 Task: Select a due date automation when advanced on, the moment a card is due add fields with custom field "Resume" set to a number greater or equal to 1 and greater than 10.
Action: Mouse moved to (1215, 97)
Screenshot: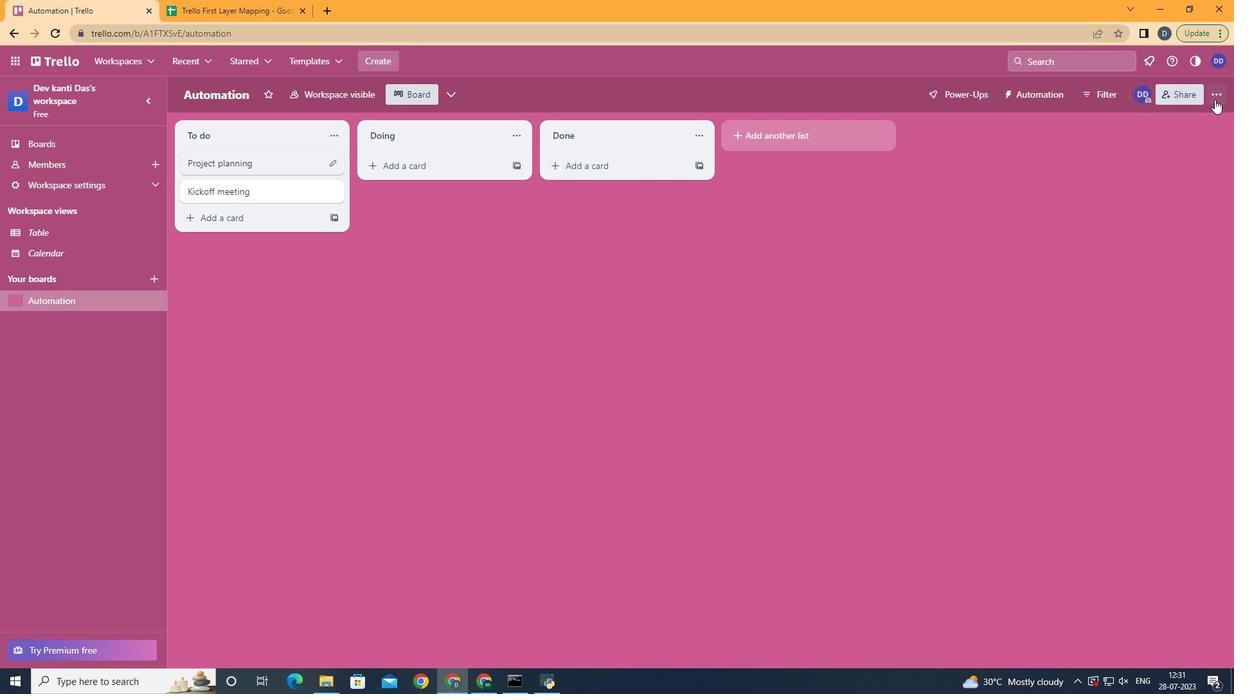 
Action: Mouse pressed left at (1215, 97)
Screenshot: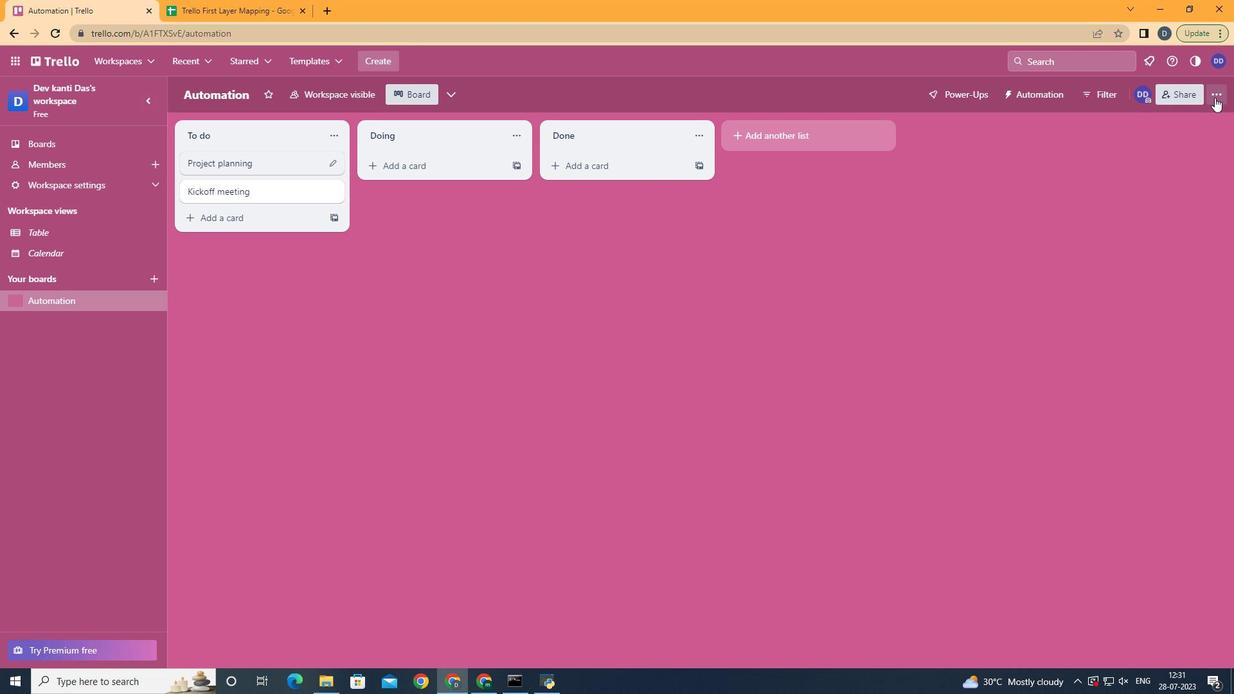
Action: Mouse moved to (1121, 270)
Screenshot: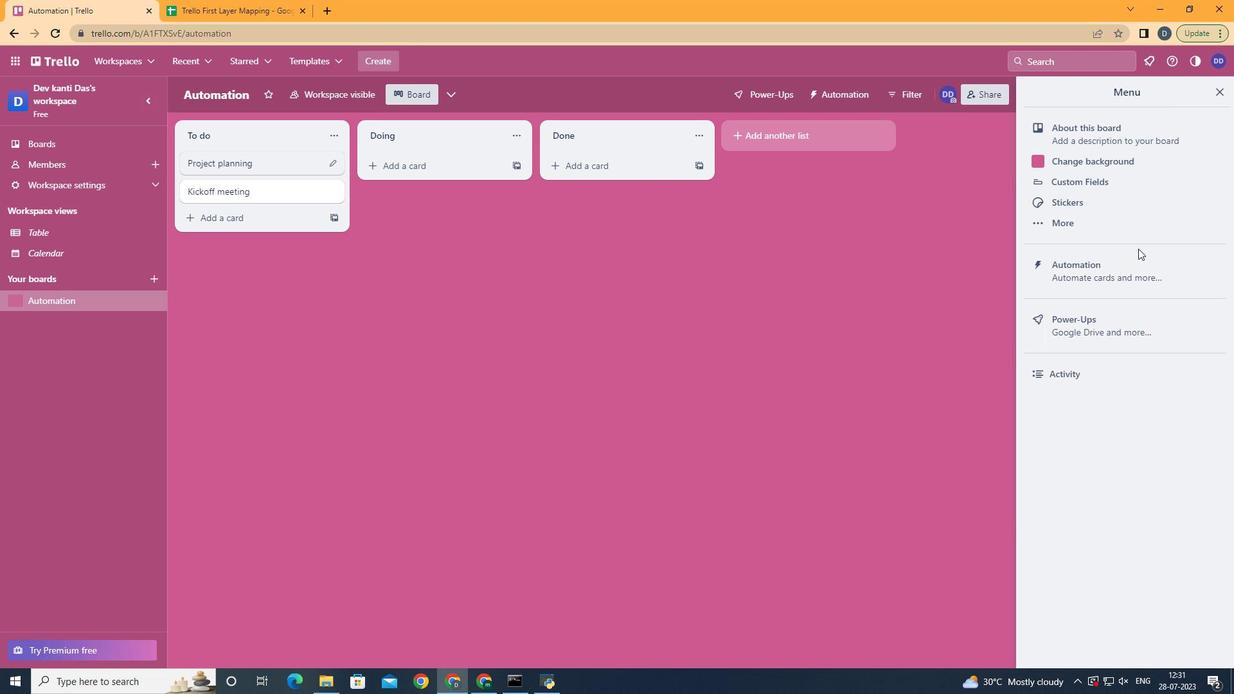 
Action: Mouse pressed left at (1121, 270)
Screenshot: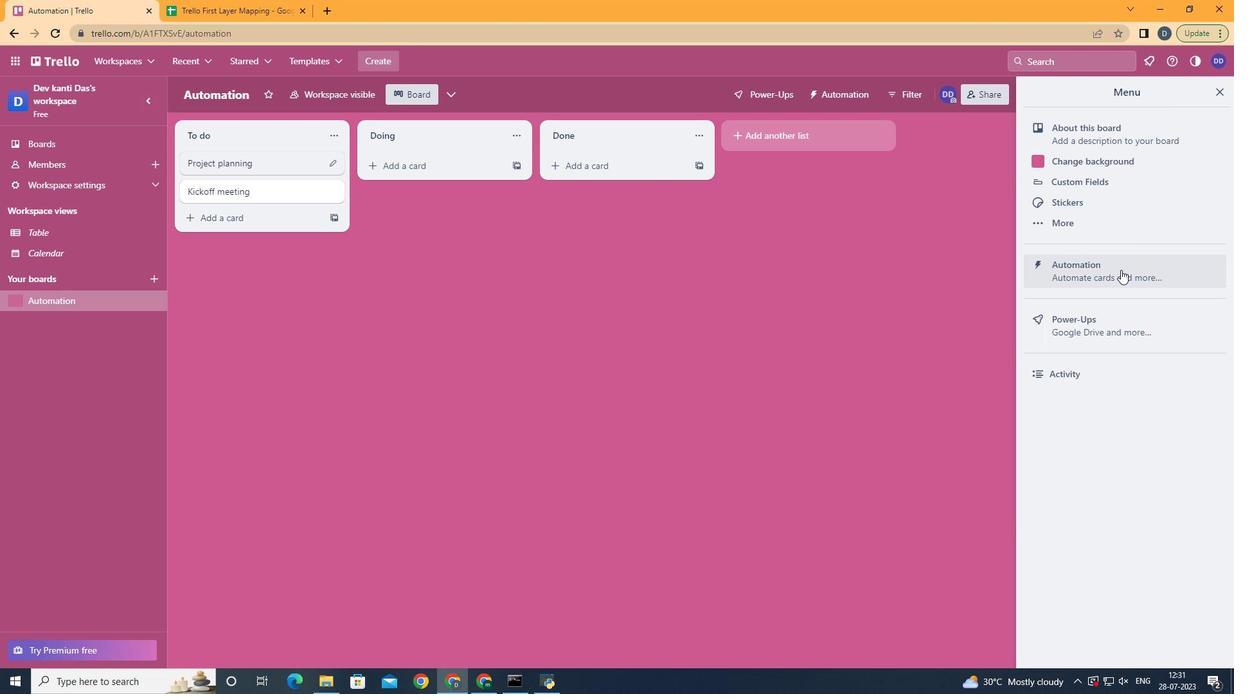 
Action: Mouse moved to (247, 257)
Screenshot: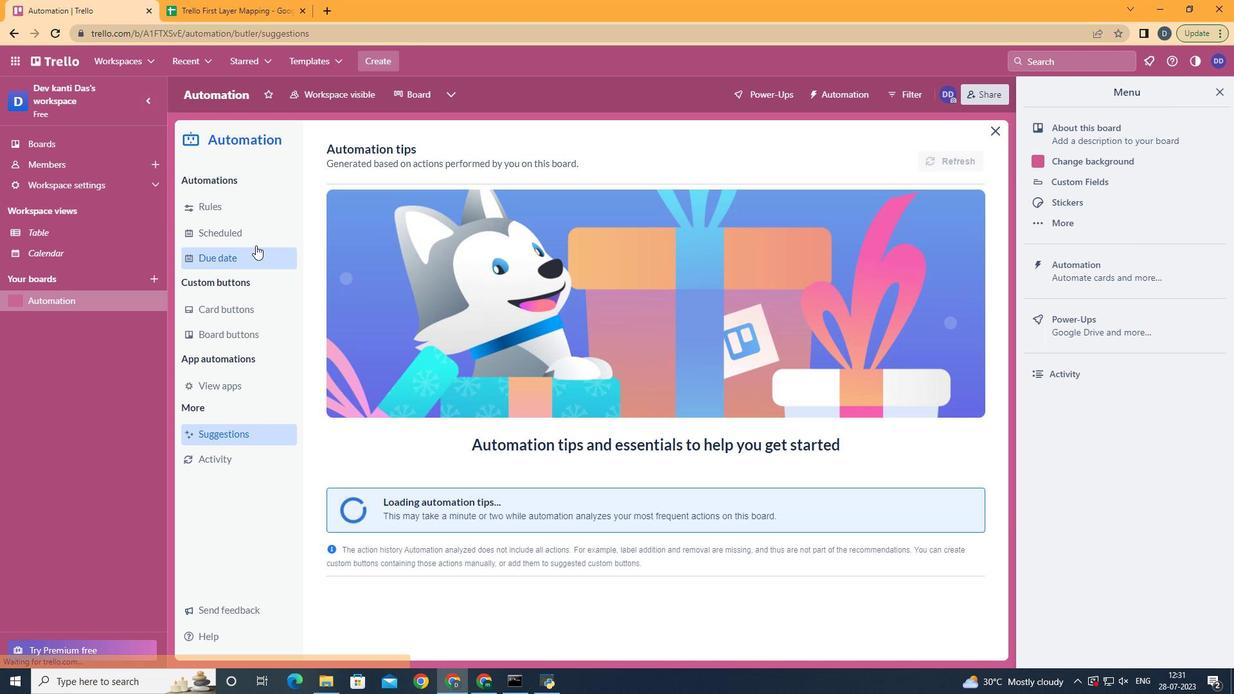 
Action: Mouse pressed left at (247, 257)
Screenshot: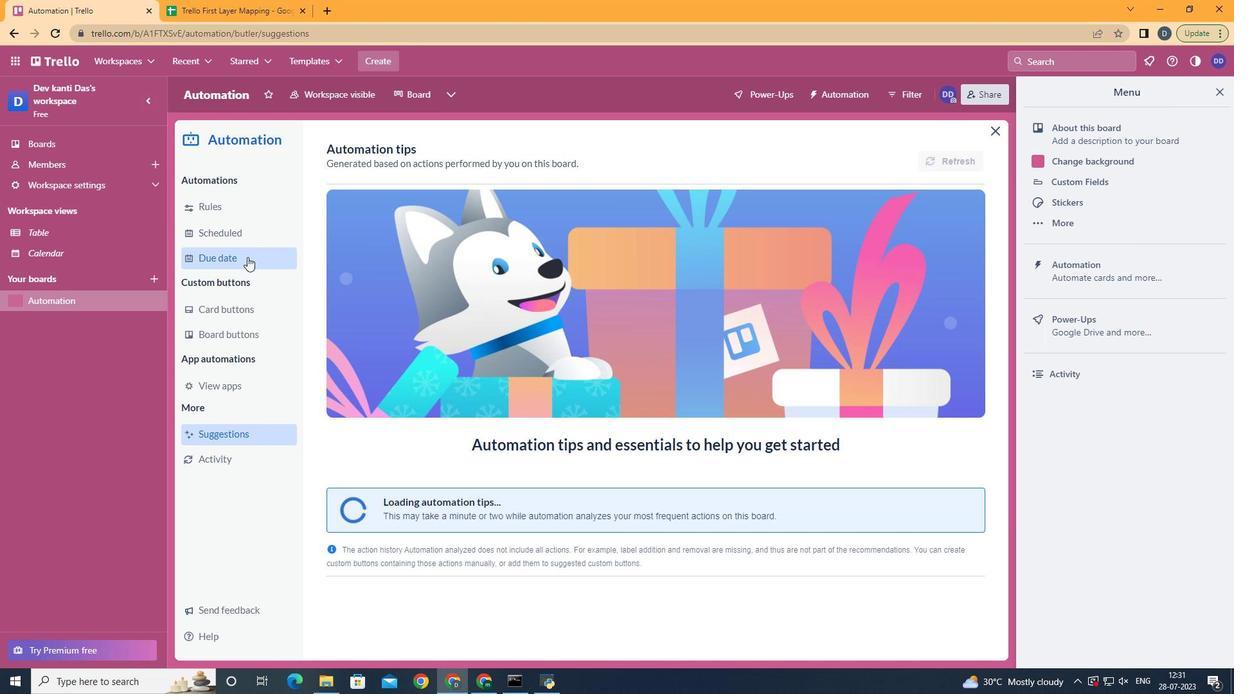 
Action: Mouse moved to (931, 157)
Screenshot: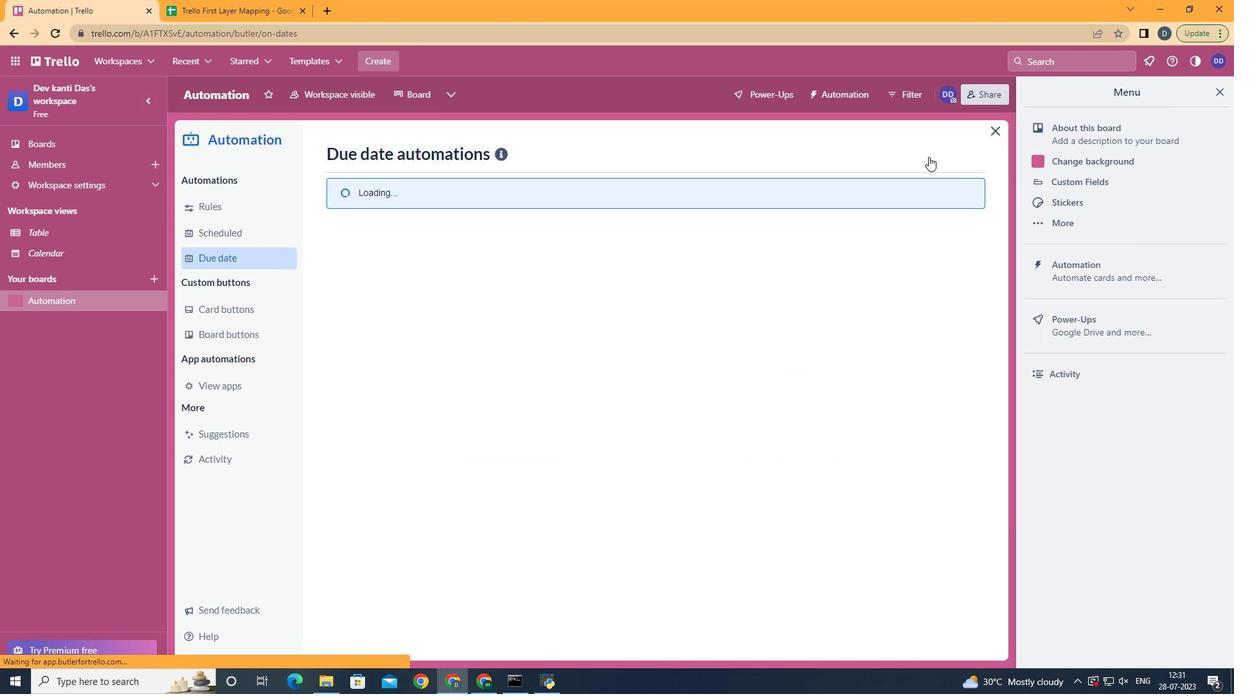 
Action: Mouse pressed left at (931, 157)
Screenshot: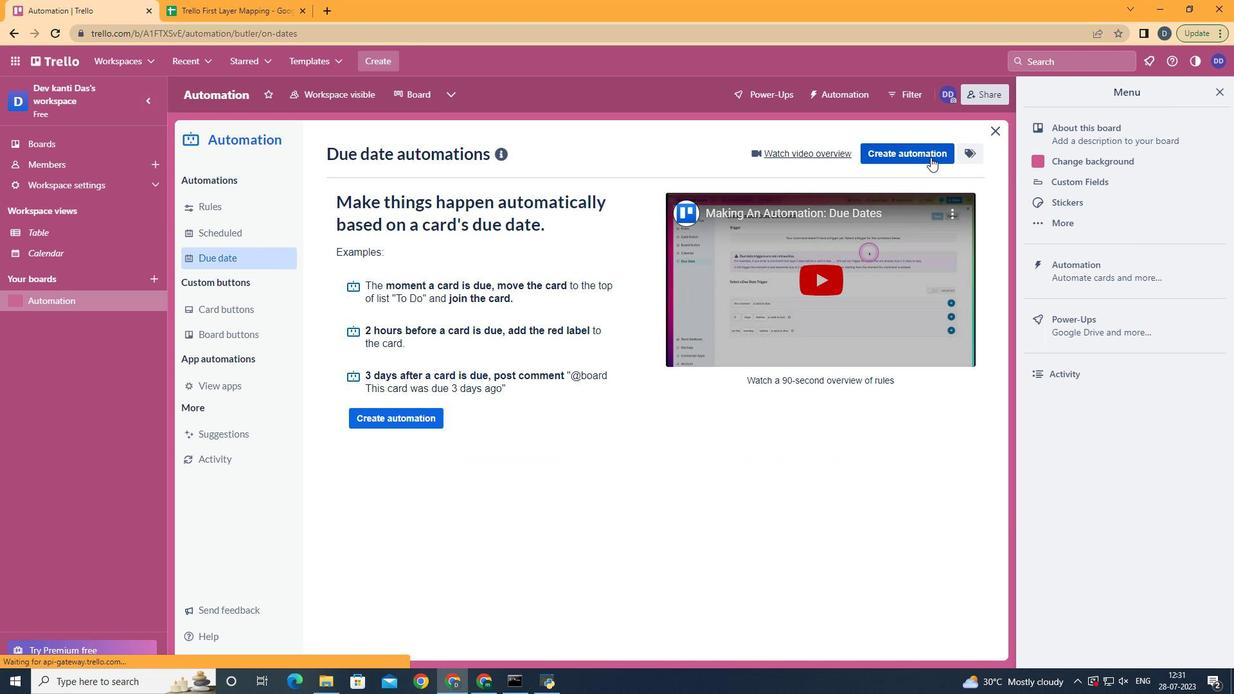 
Action: Mouse moved to (644, 274)
Screenshot: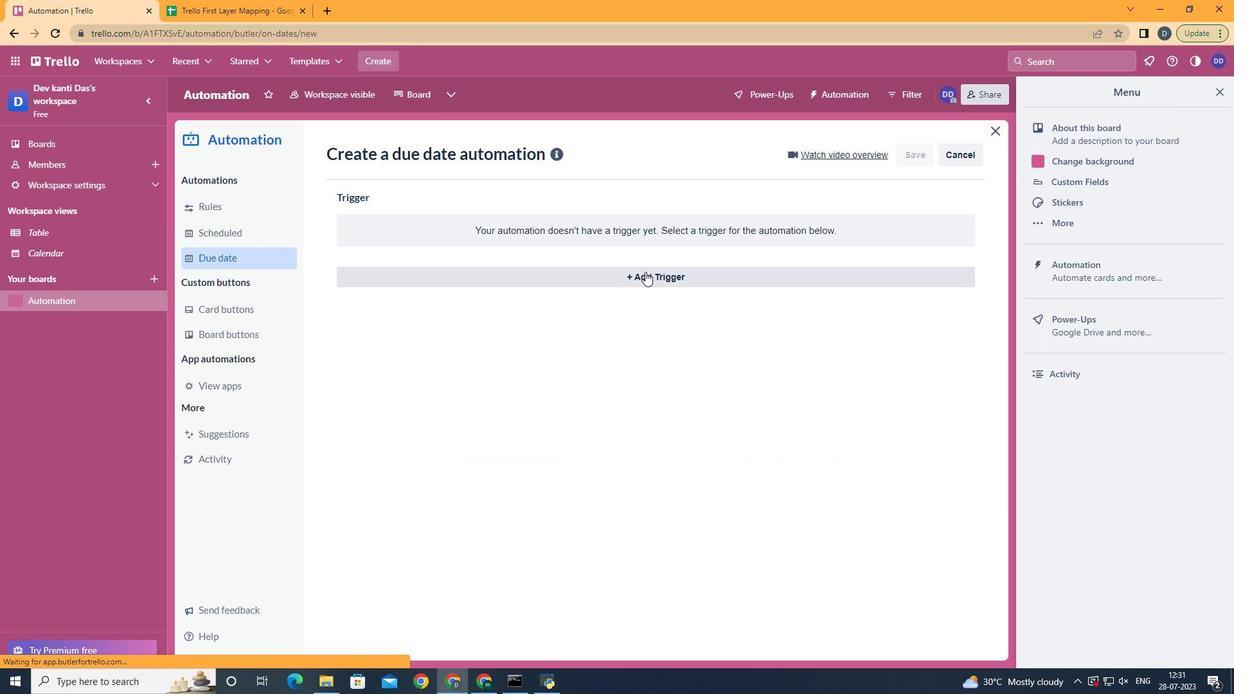
Action: Mouse pressed left at (644, 274)
Screenshot: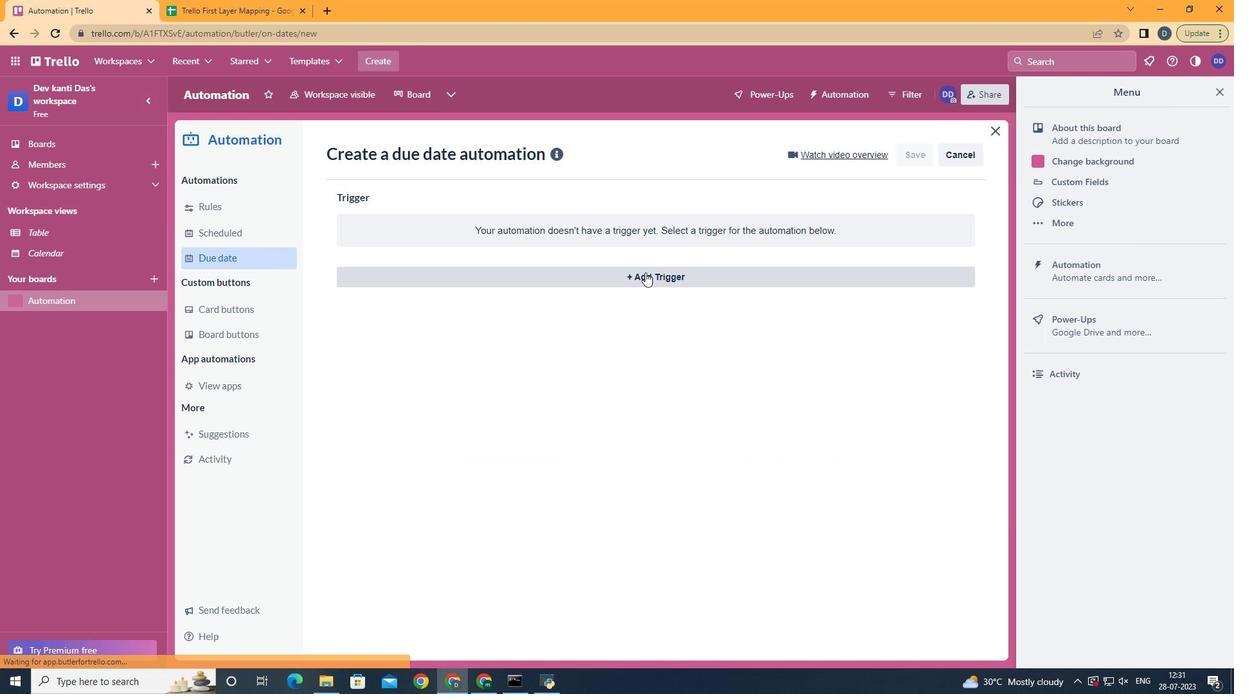 
Action: Mouse moved to (386, 452)
Screenshot: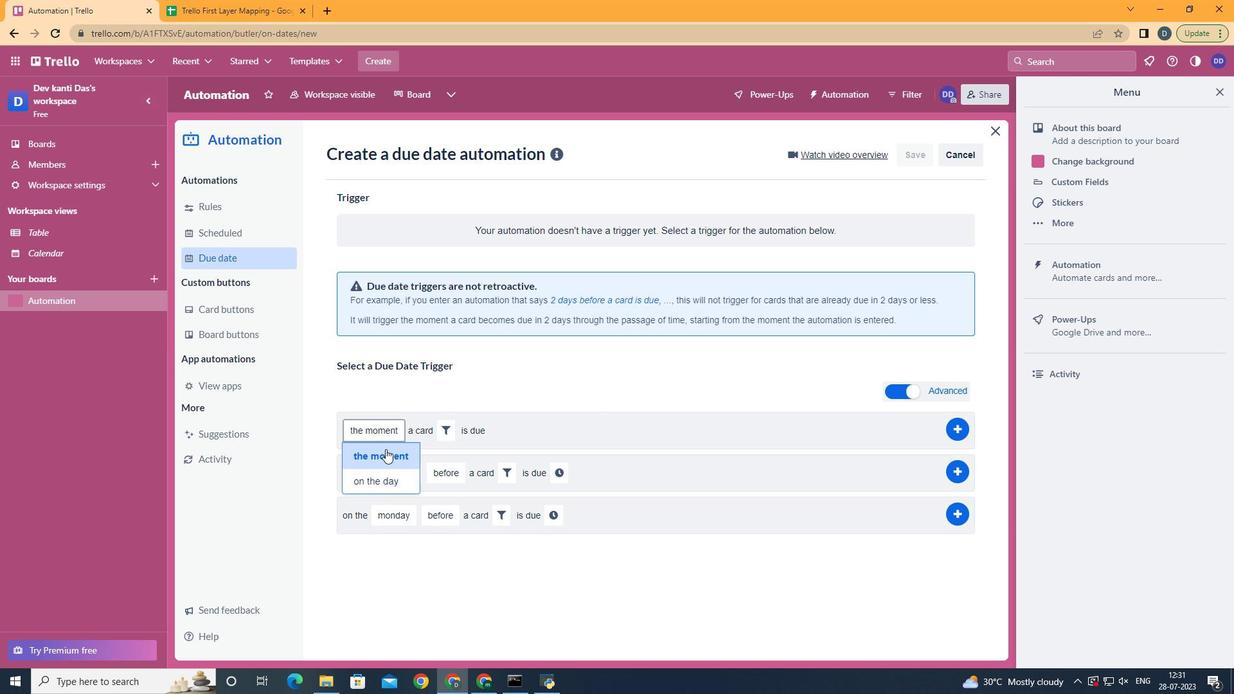
Action: Mouse pressed left at (386, 452)
Screenshot: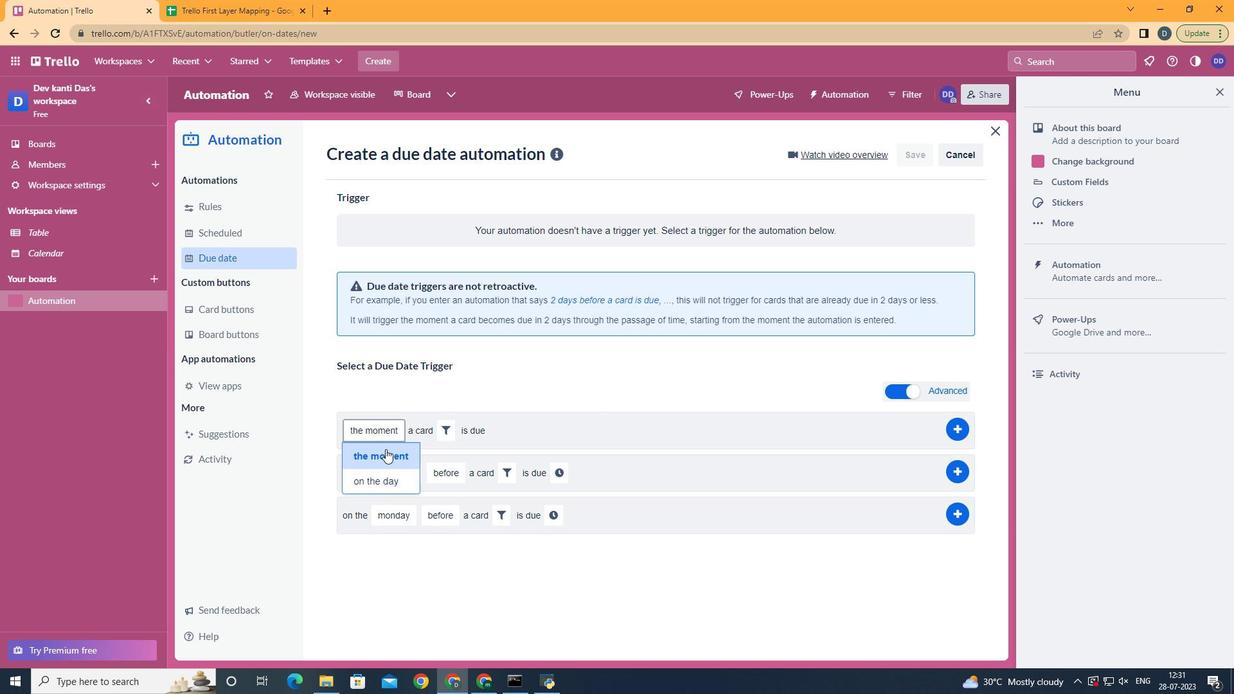 
Action: Mouse moved to (452, 432)
Screenshot: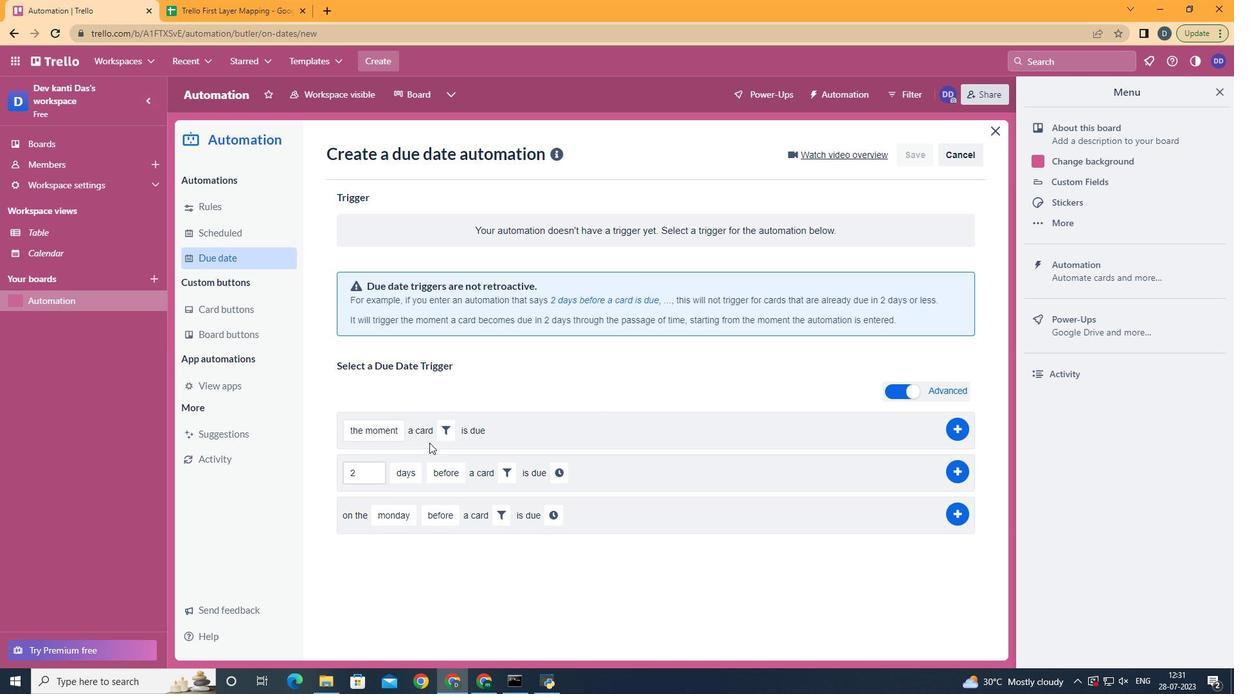 
Action: Mouse pressed left at (452, 432)
Screenshot: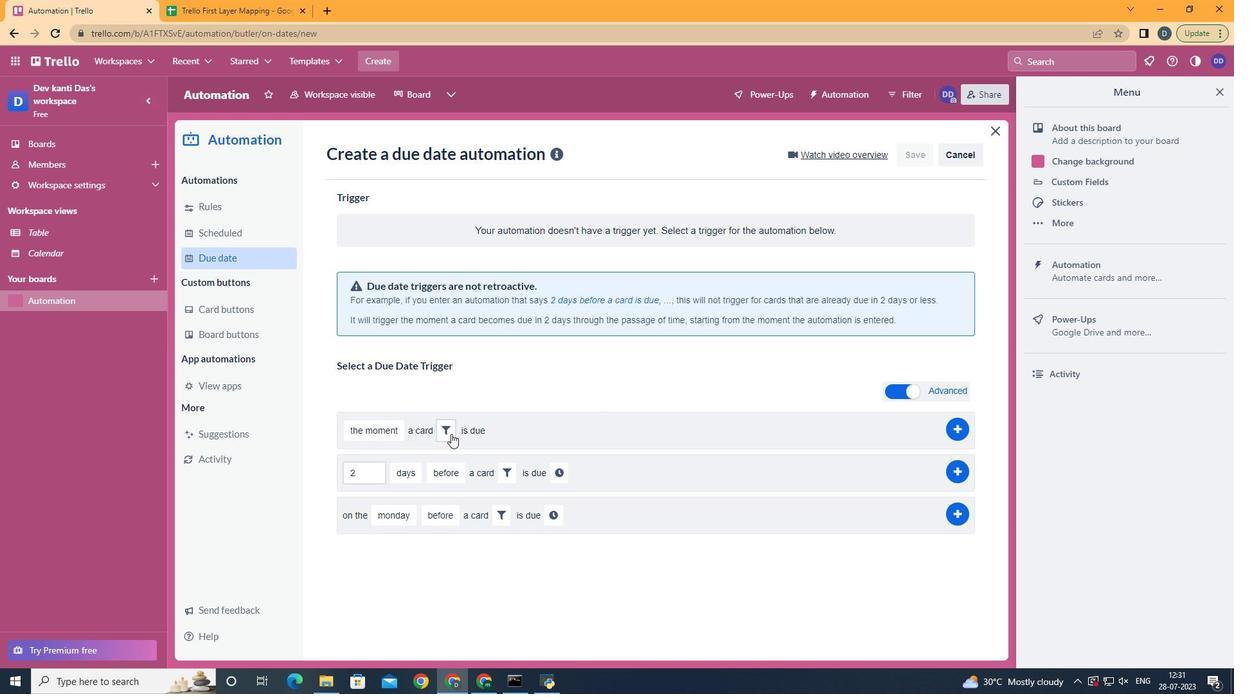 
Action: Mouse moved to (644, 467)
Screenshot: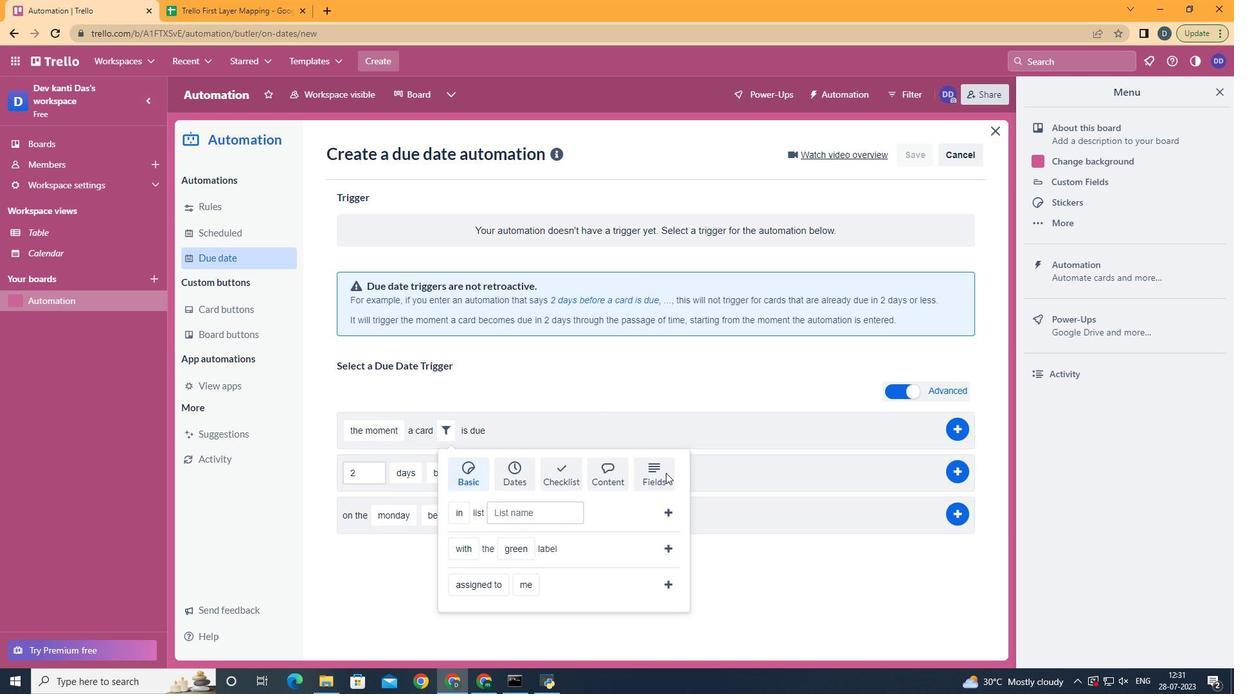 
Action: Mouse pressed left at (644, 467)
Screenshot: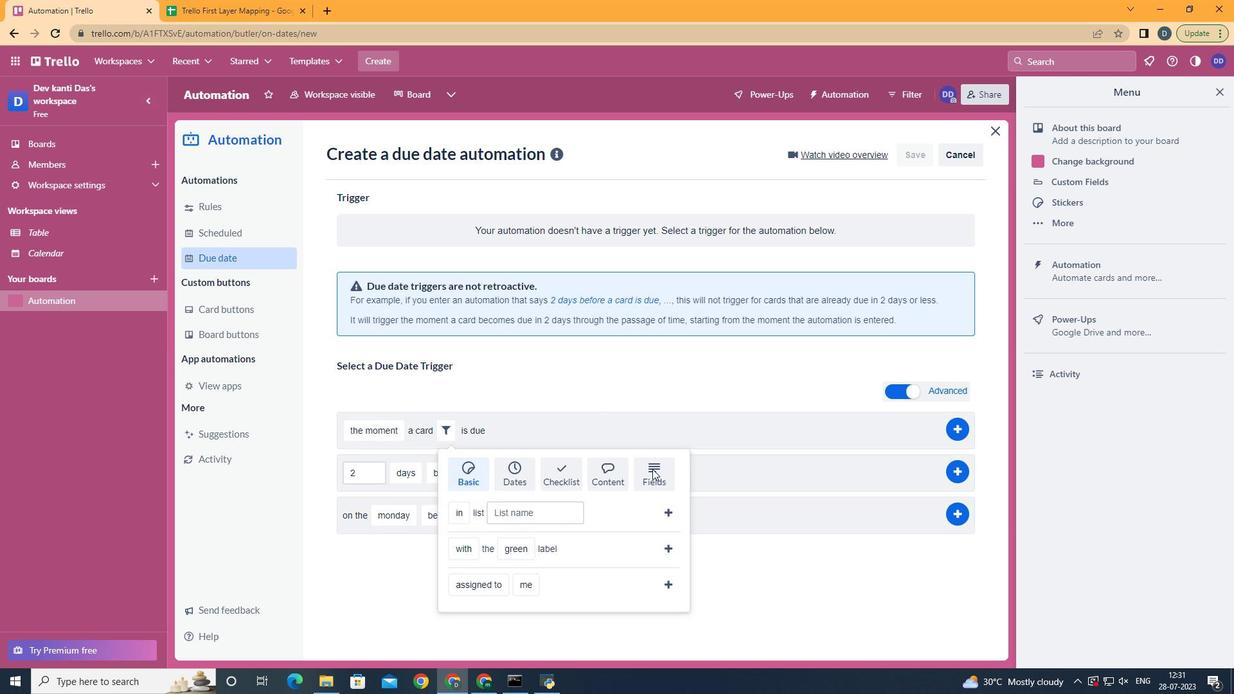 
Action: Mouse scrolled (644, 466) with delta (0, 0)
Screenshot: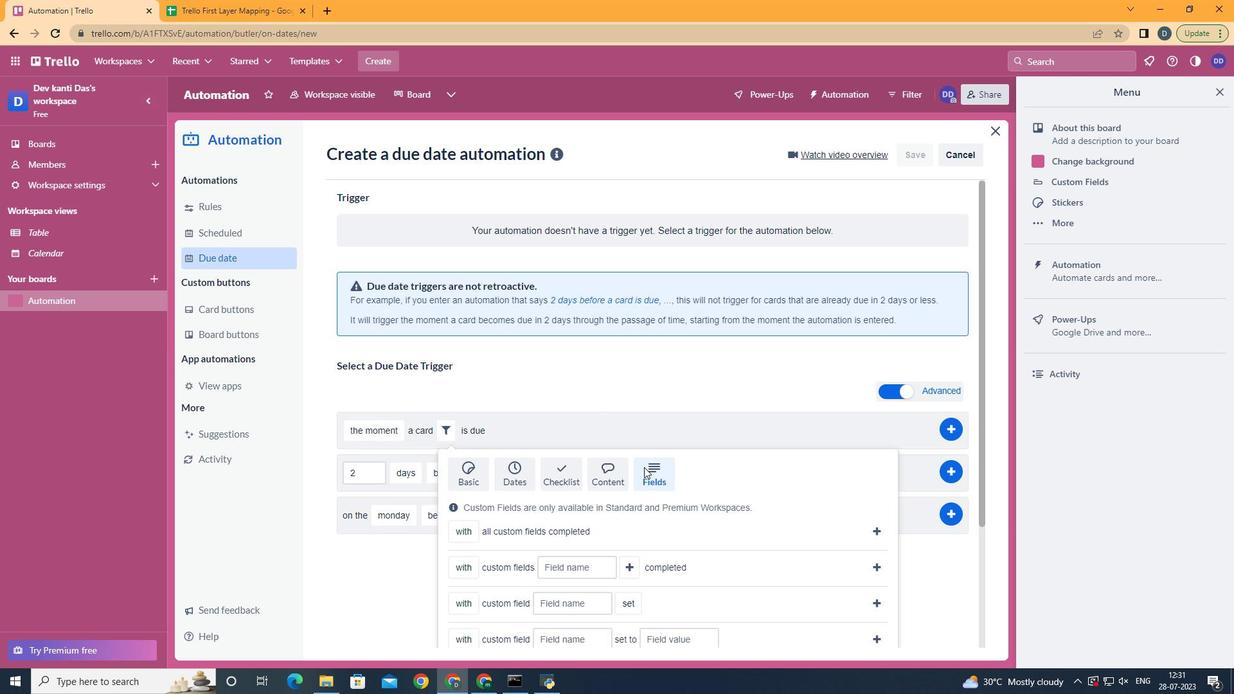 
Action: Mouse scrolled (644, 466) with delta (0, 0)
Screenshot: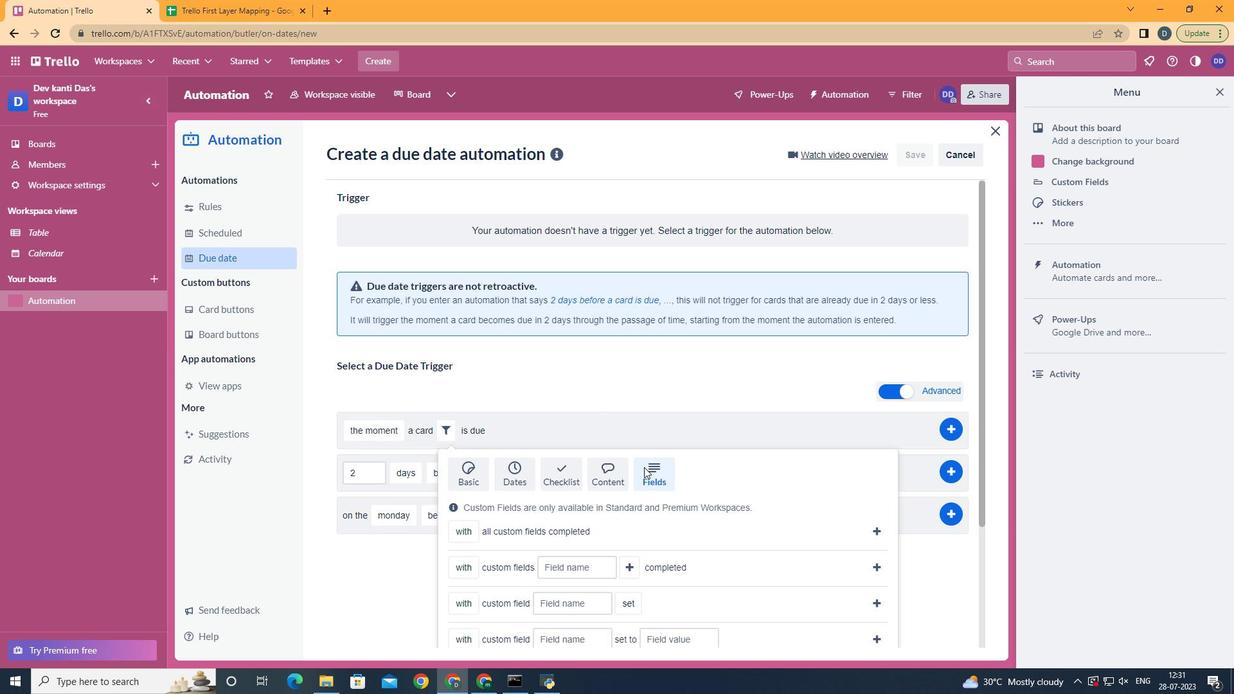 
Action: Mouse scrolled (644, 466) with delta (0, 0)
Screenshot: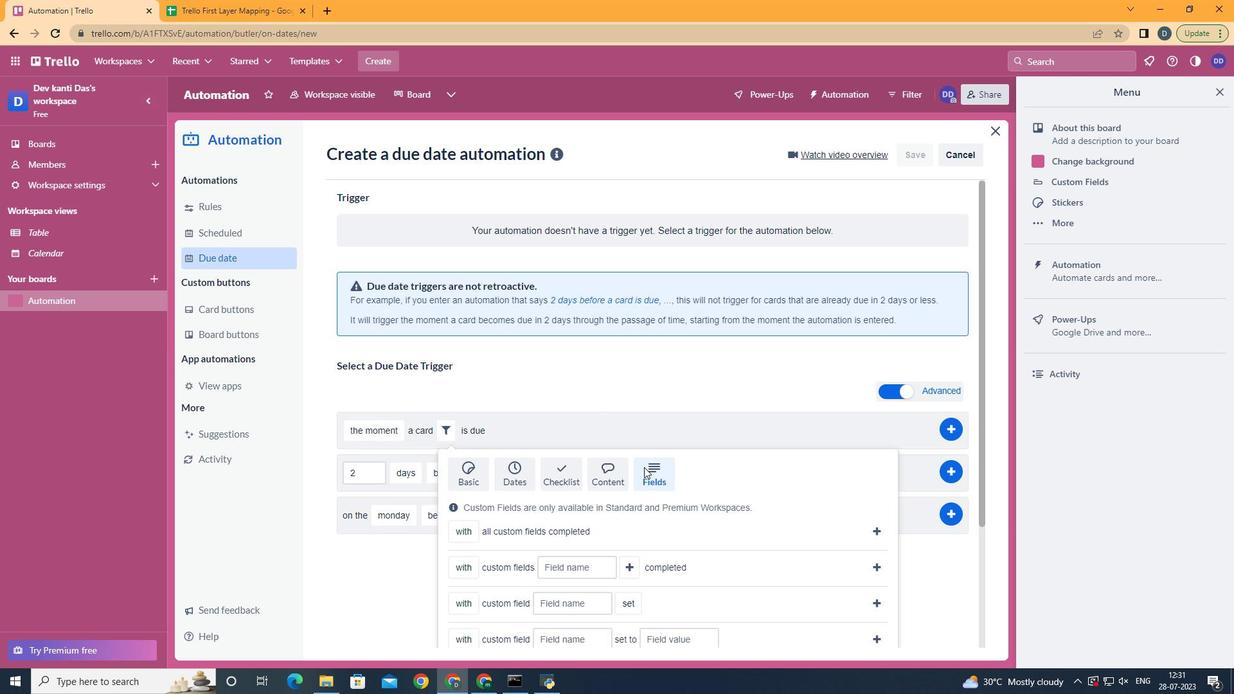 
Action: Mouse scrolled (644, 466) with delta (0, 0)
Screenshot: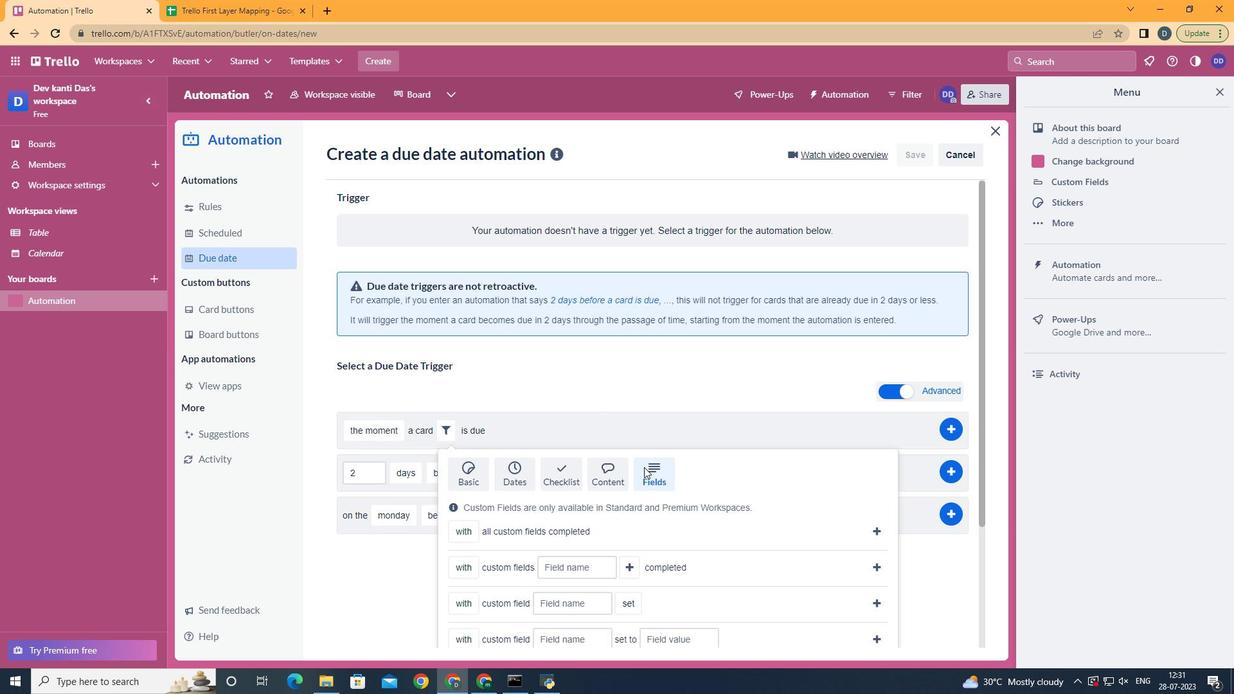 
Action: Mouse moved to (475, 570)
Screenshot: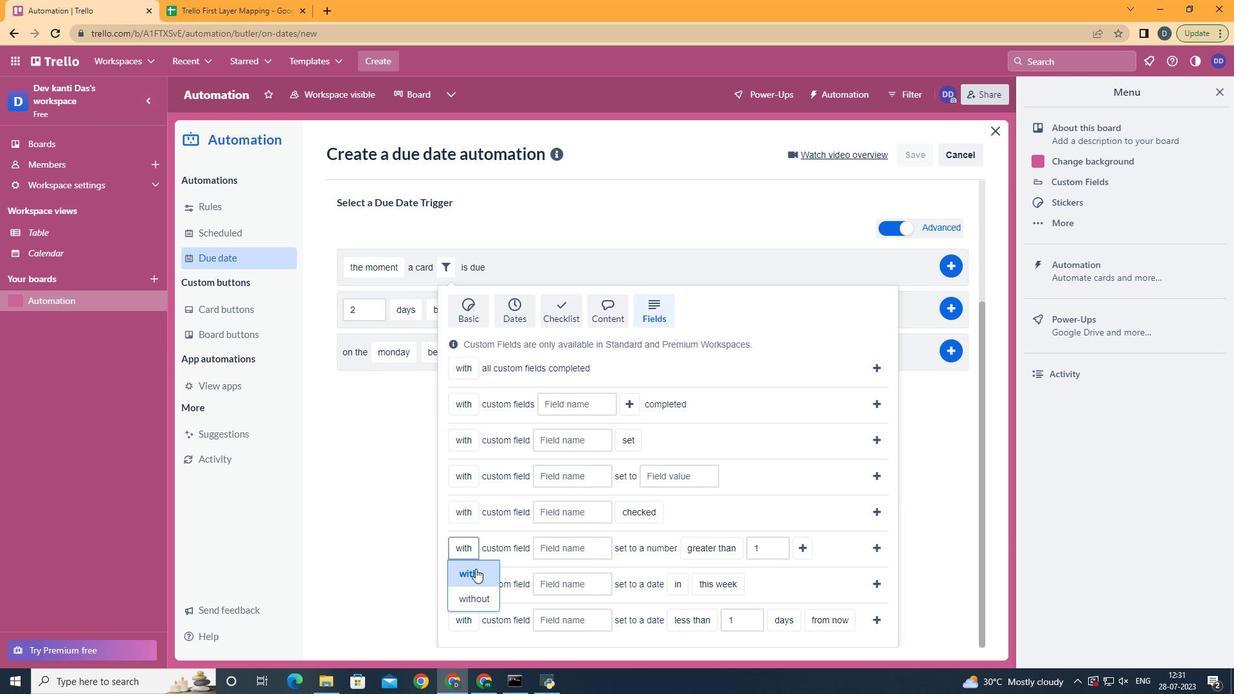 
Action: Mouse pressed left at (475, 570)
Screenshot: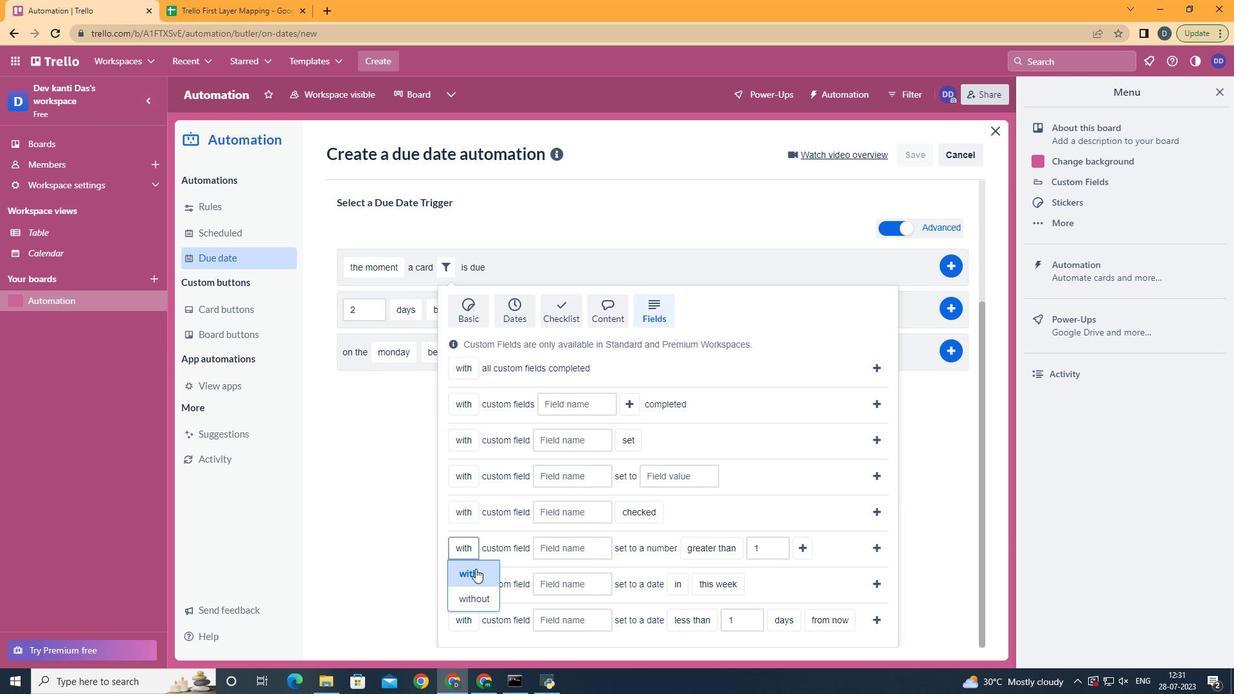 
Action: Mouse moved to (550, 557)
Screenshot: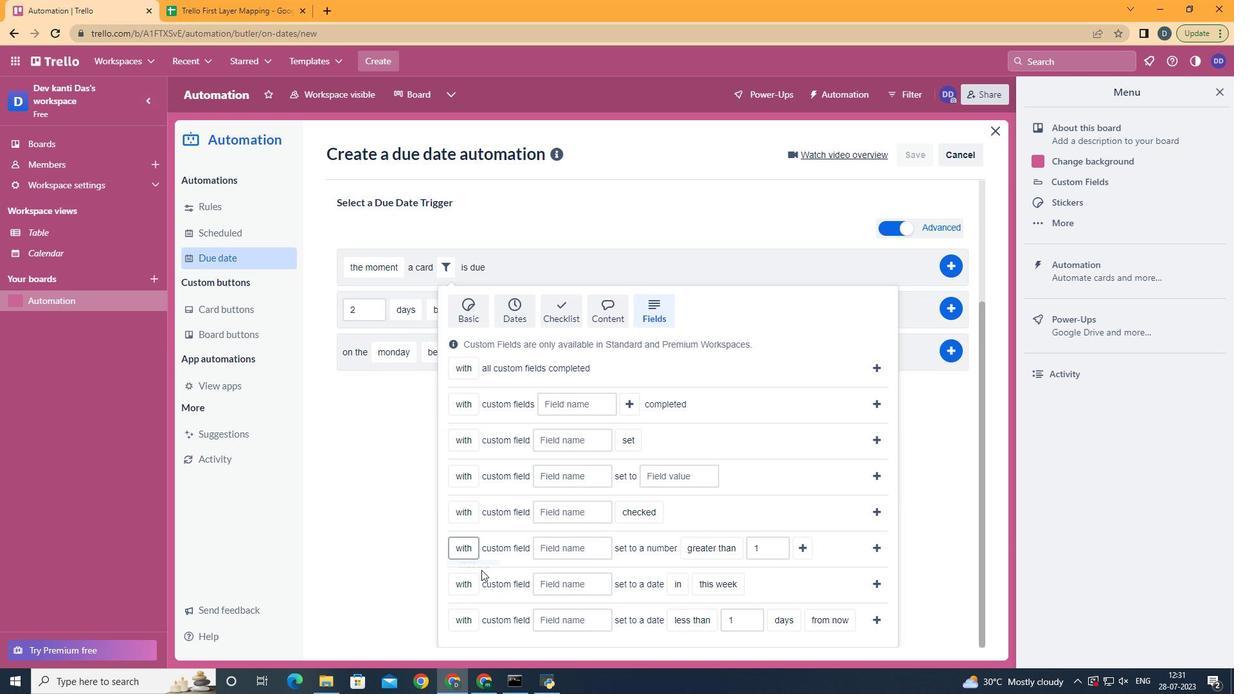
Action: Mouse pressed left at (550, 557)
Screenshot: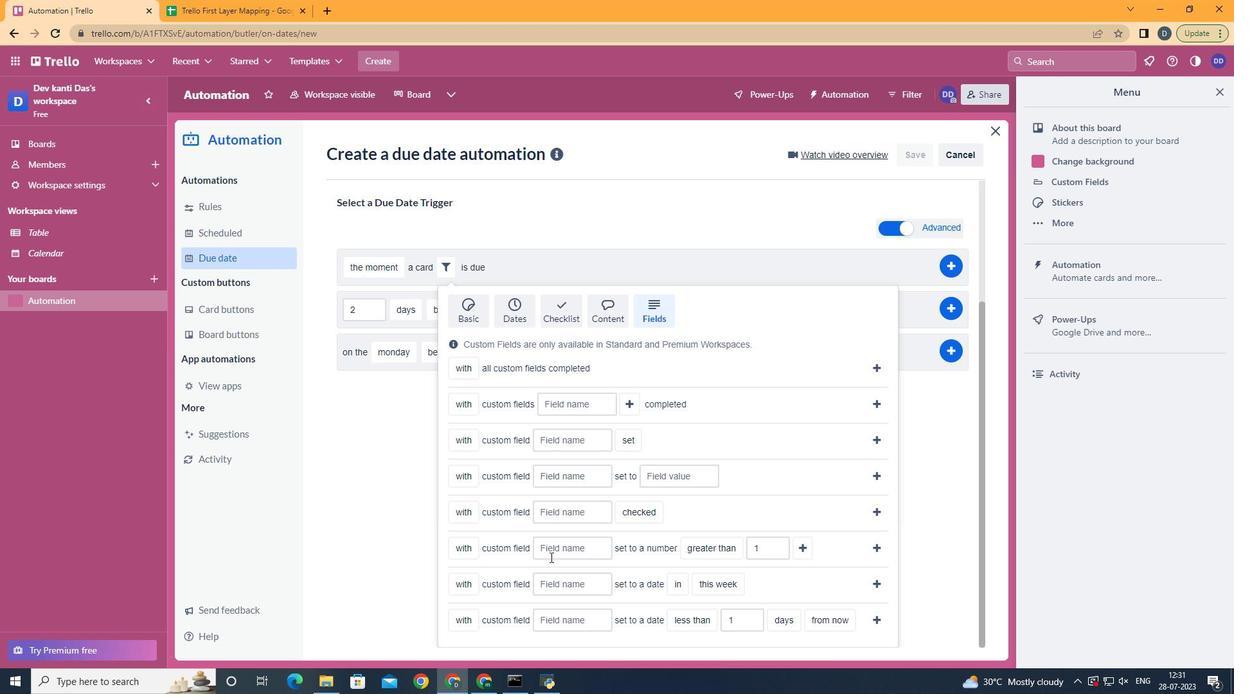 
Action: Key pressed <Key.shift>Resume
Screenshot: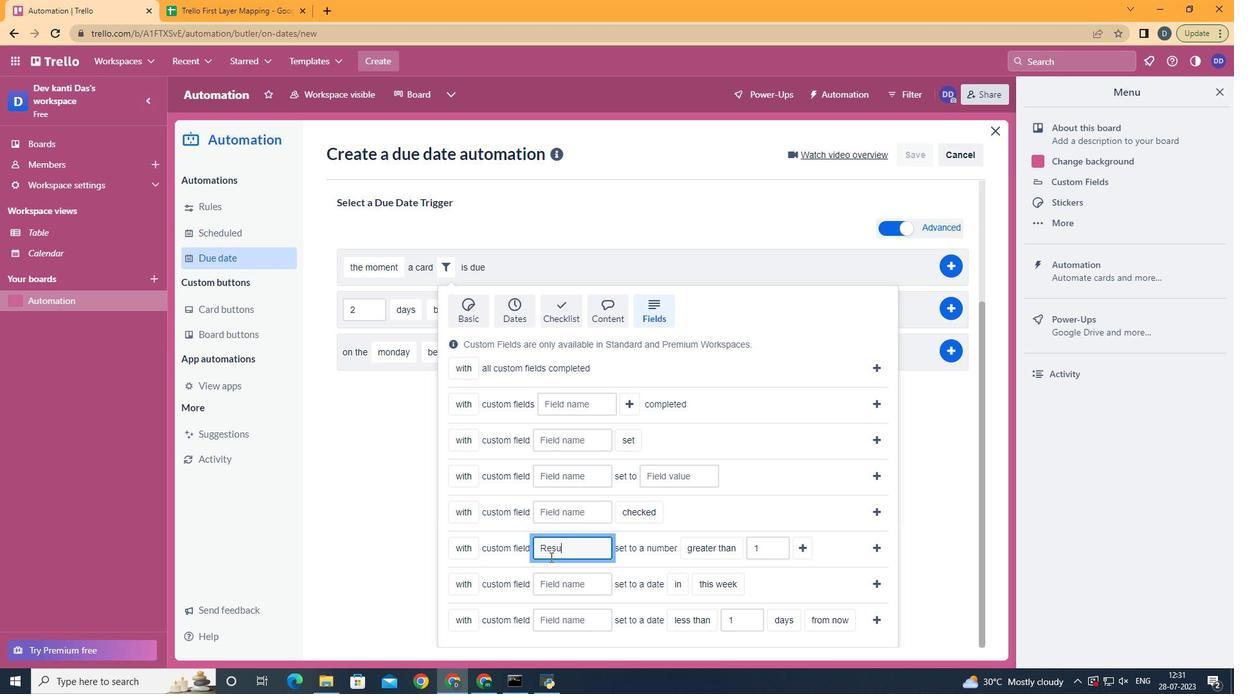 
Action: Mouse moved to (737, 478)
Screenshot: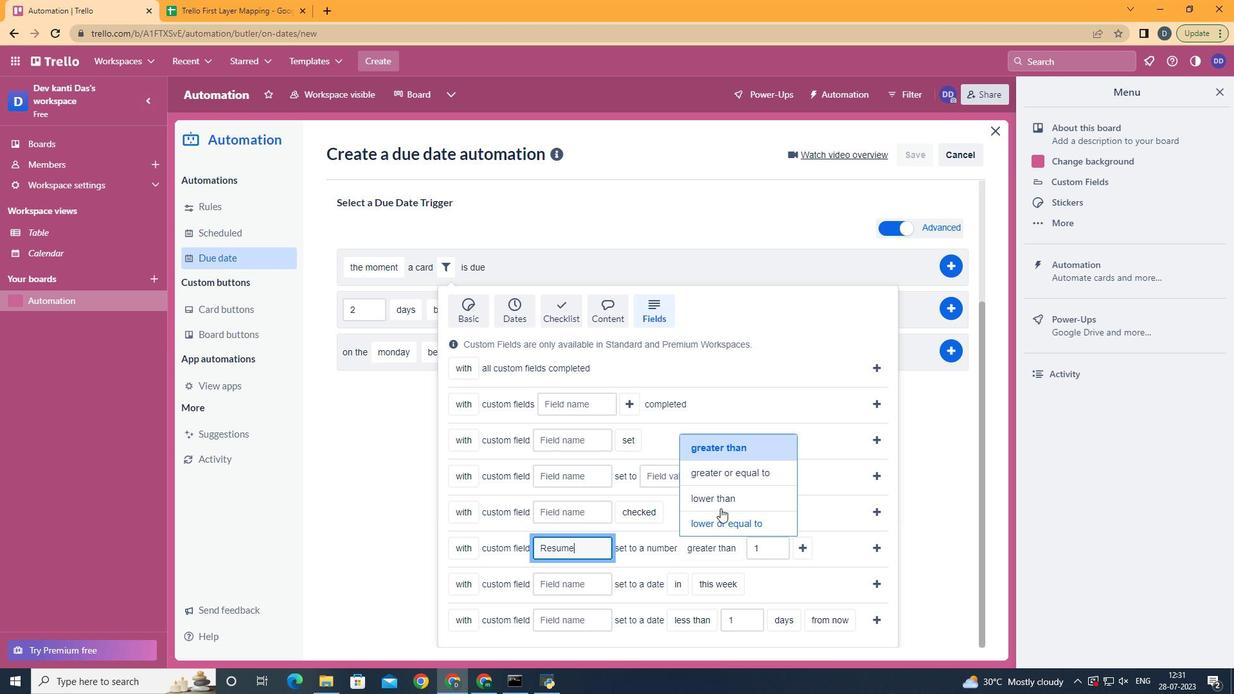 
Action: Mouse pressed left at (737, 478)
Screenshot: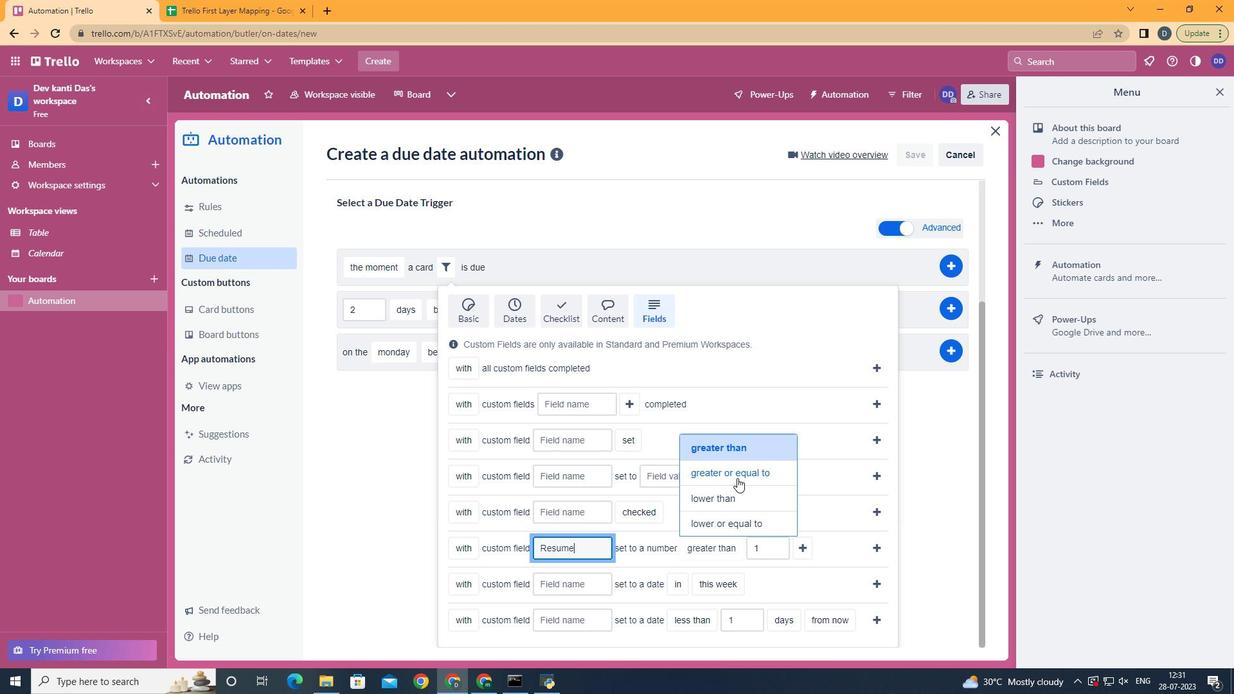 
Action: Mouse moved to (830, 547)
Screenshot: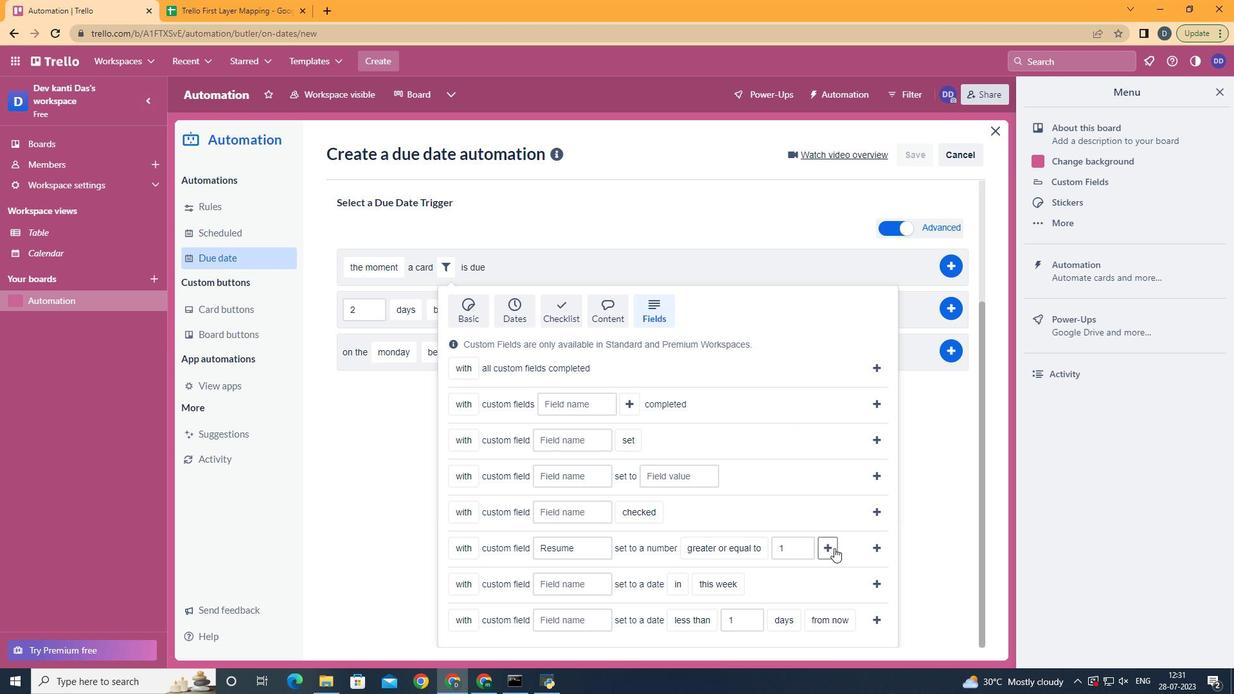 
Action: Mouse pressed left at (830, 547)
Screenshot: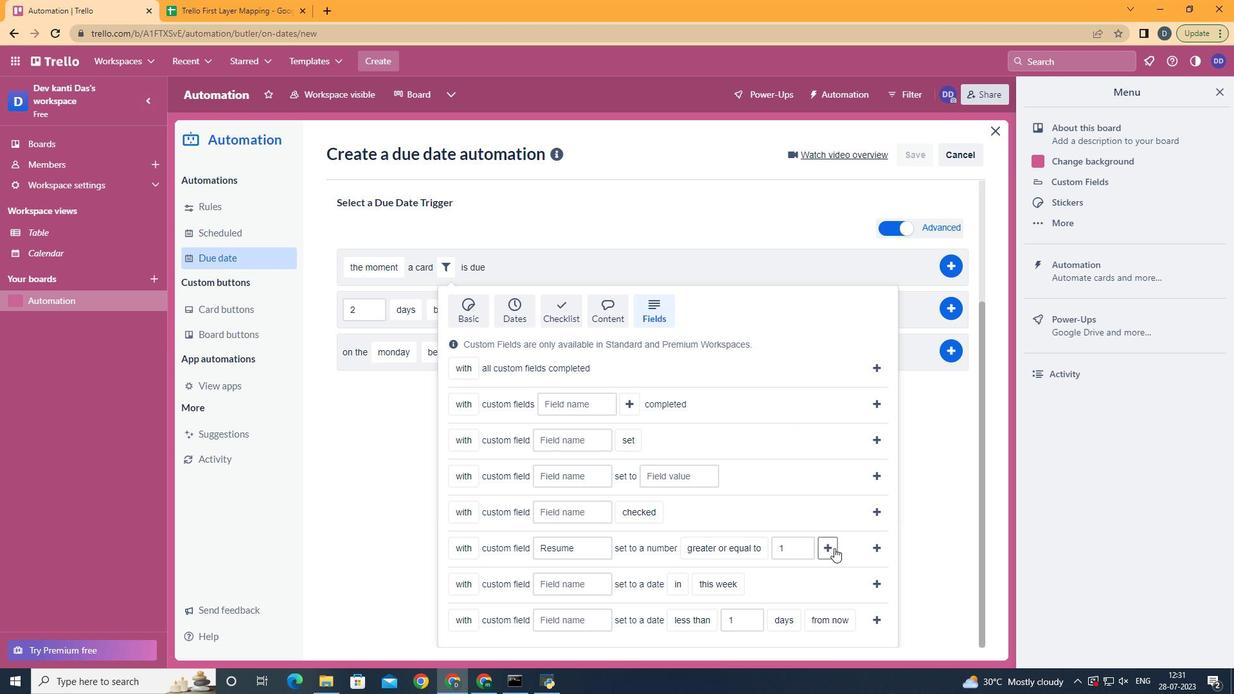 
Action: Mouse moved to (530, 527)
Screenshot: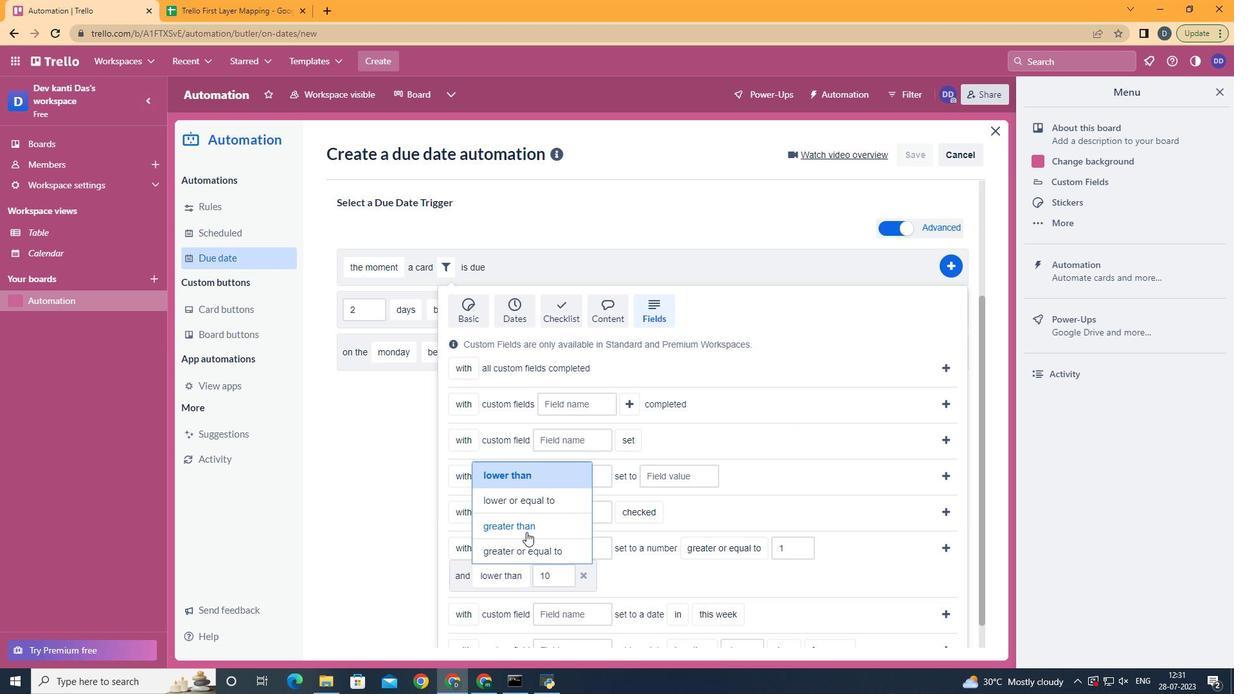 
Action: Mouse pressed left at (530, 527)
Screenshot: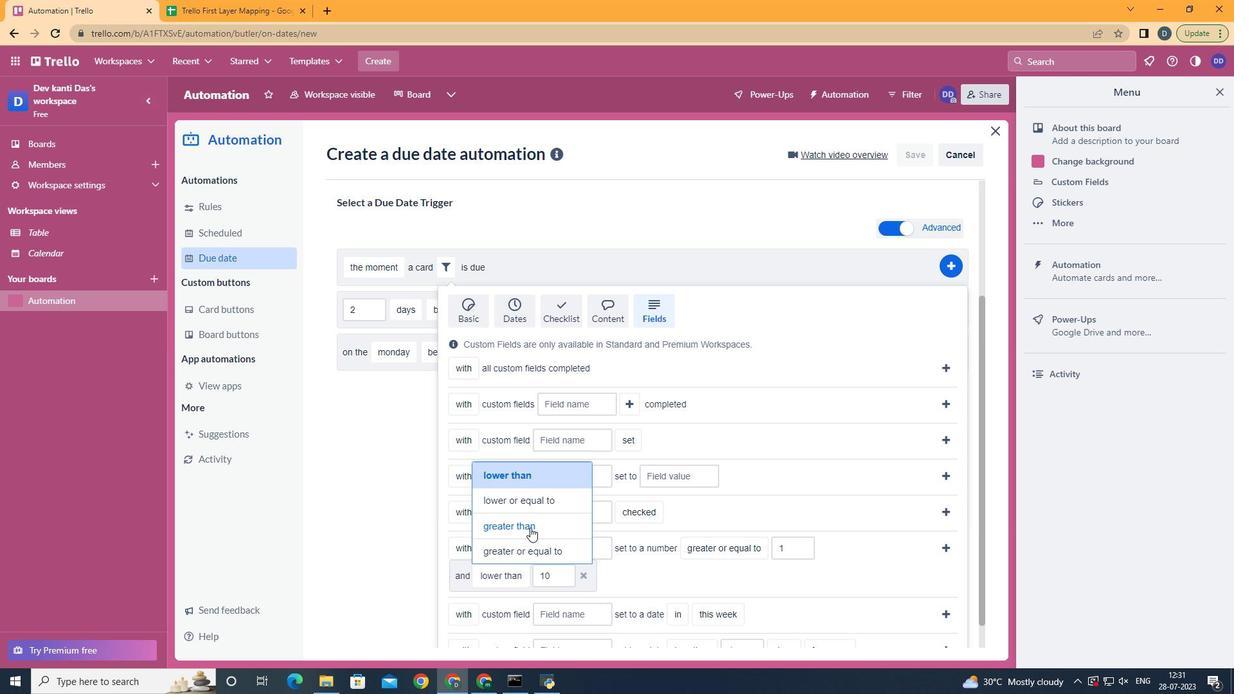 
Action: Mouse moved to (944, 546)
Screenshot: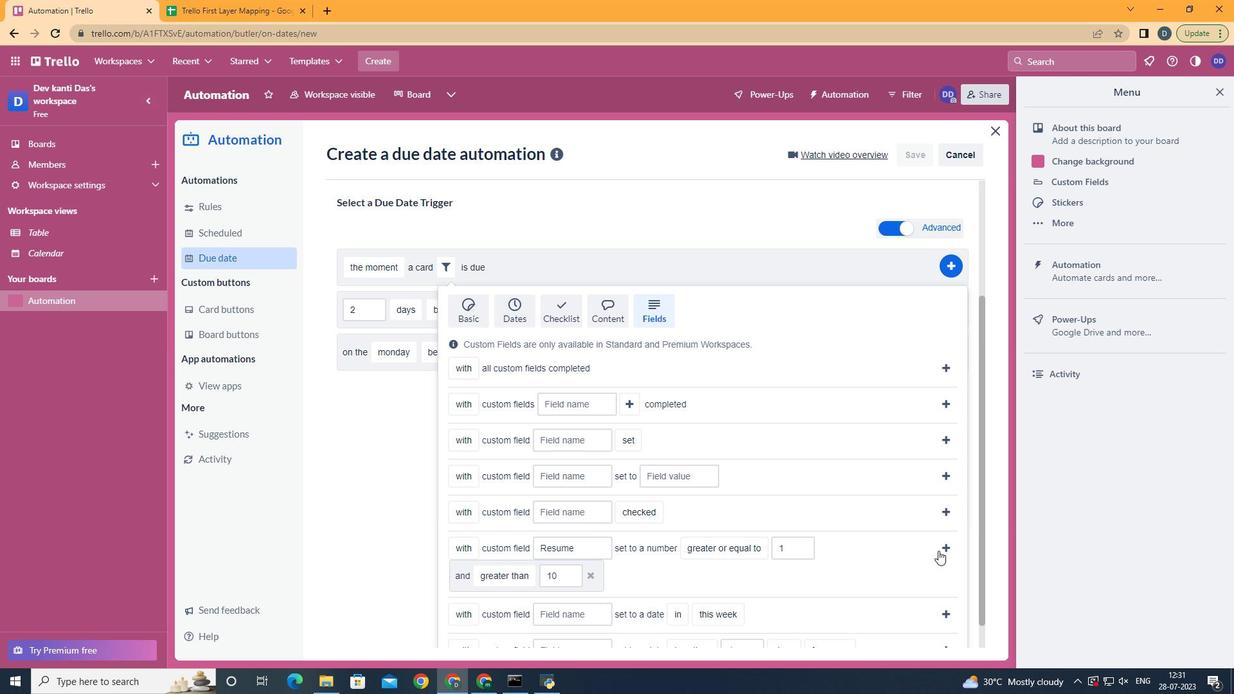 
Action: Mouse pressed left at (944, 546)
Screenshot: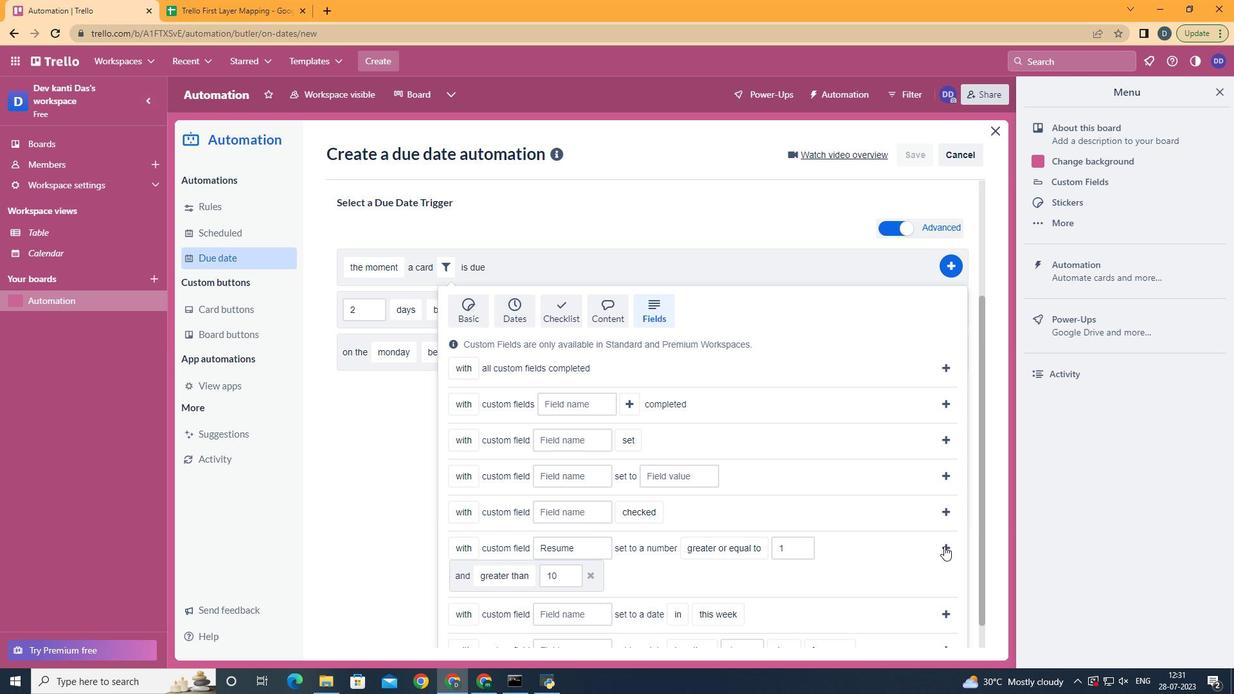 
Action: Mouse moved to (860, 542)
Screenshot: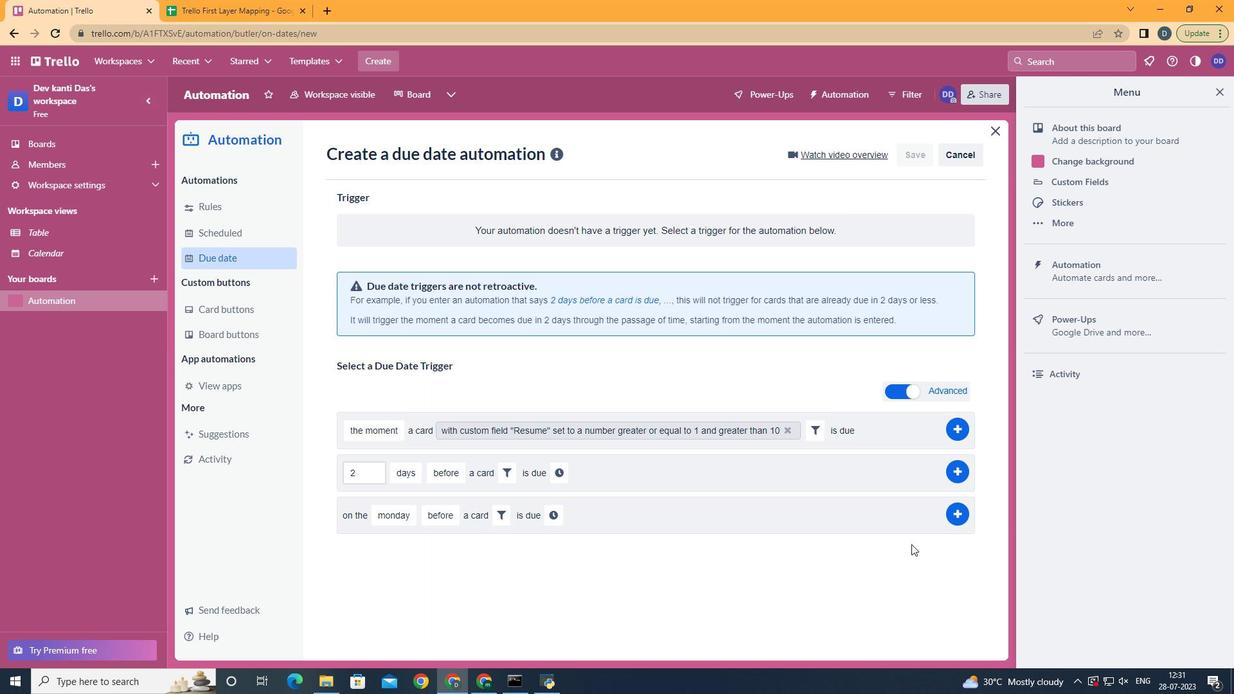 
